 Task: Use the formula "CONCATENATE" in spreadsheet "Project portfolio".
Action: Mouse moved to (425, 490)
Screenshot: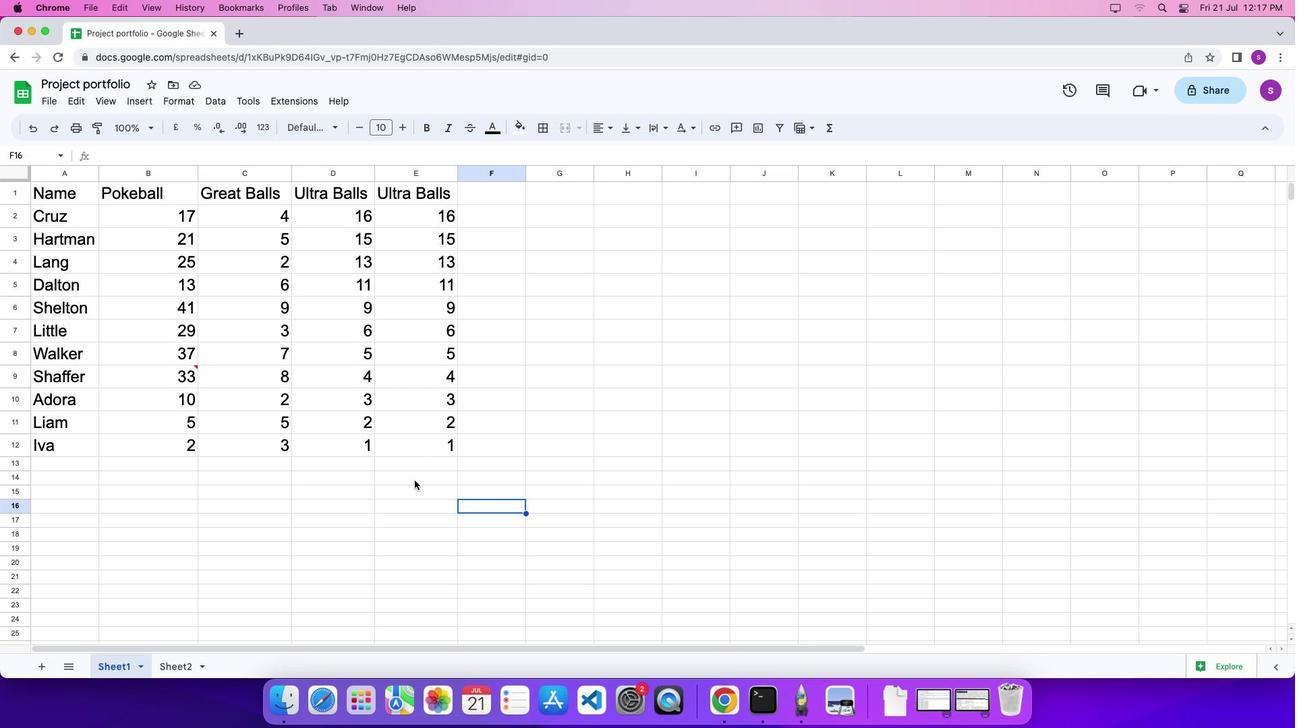 
Action: Mouse pressed left at (425, 490)
Screenshot: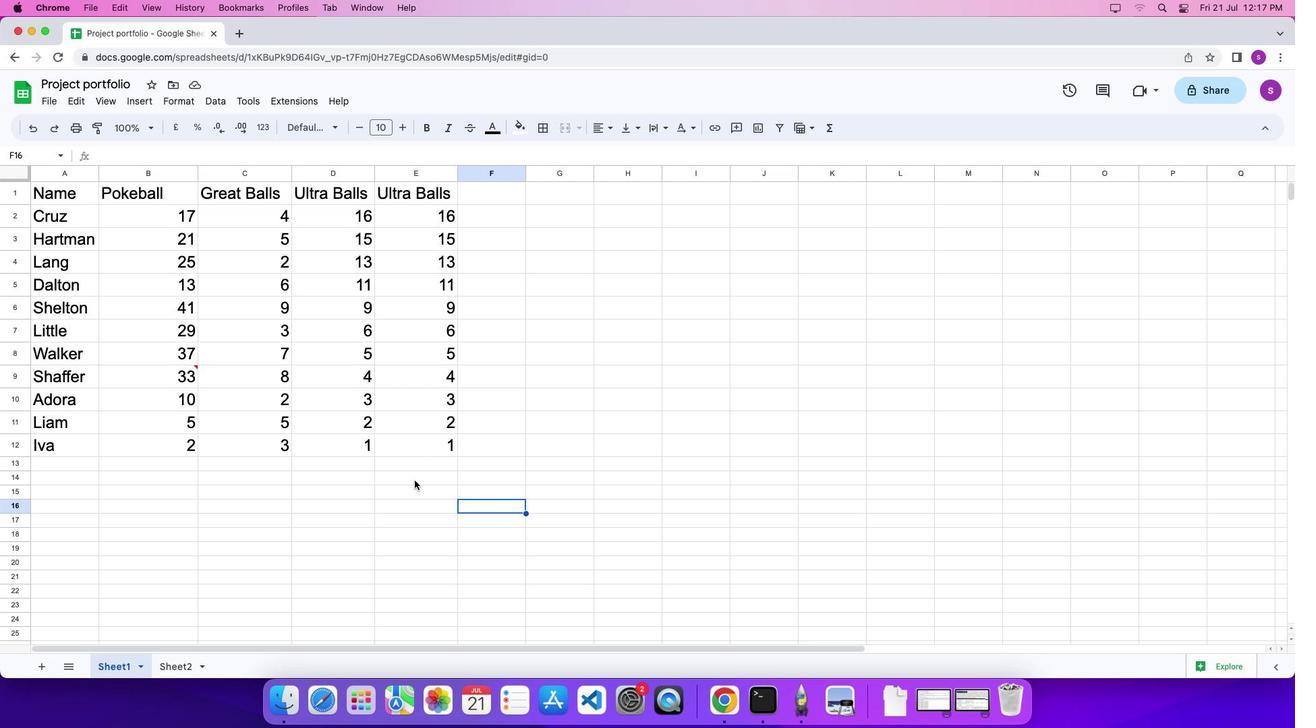 
Action: Mouse moved to (425, 490)
Screenshot: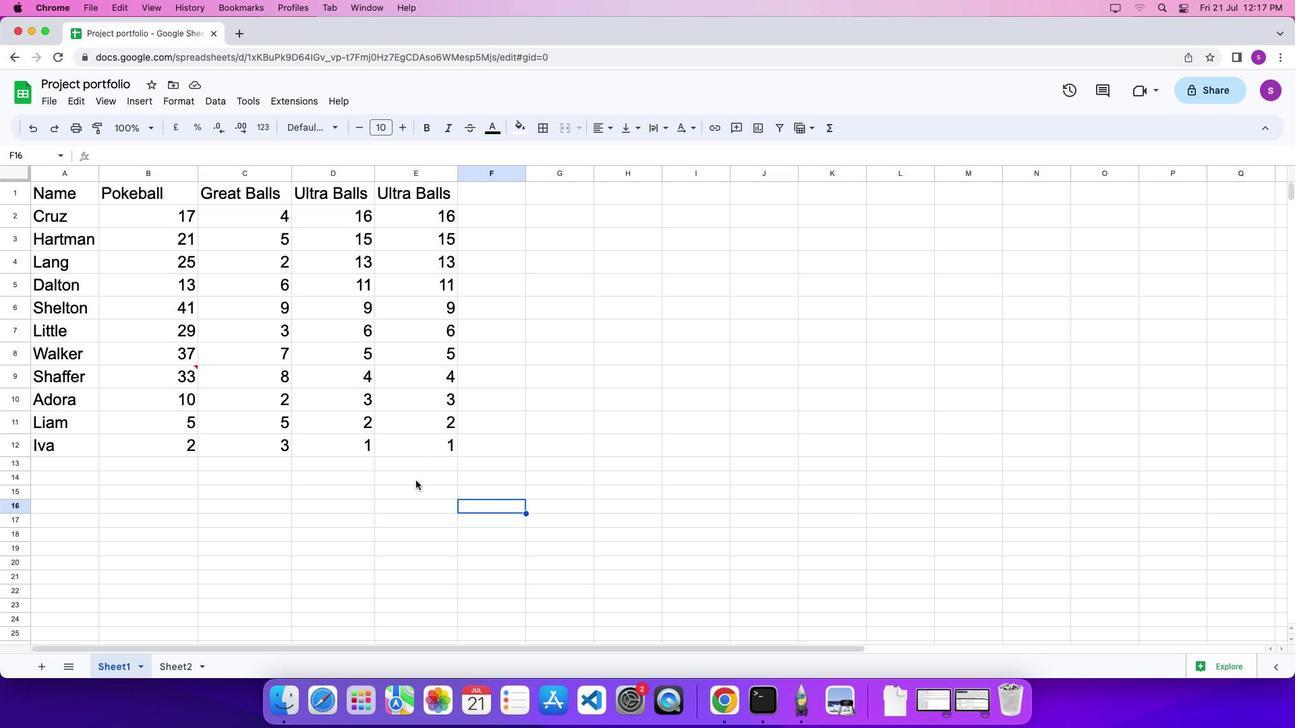 
Action: Mouse pressed left at (425, 490)
Screenshot: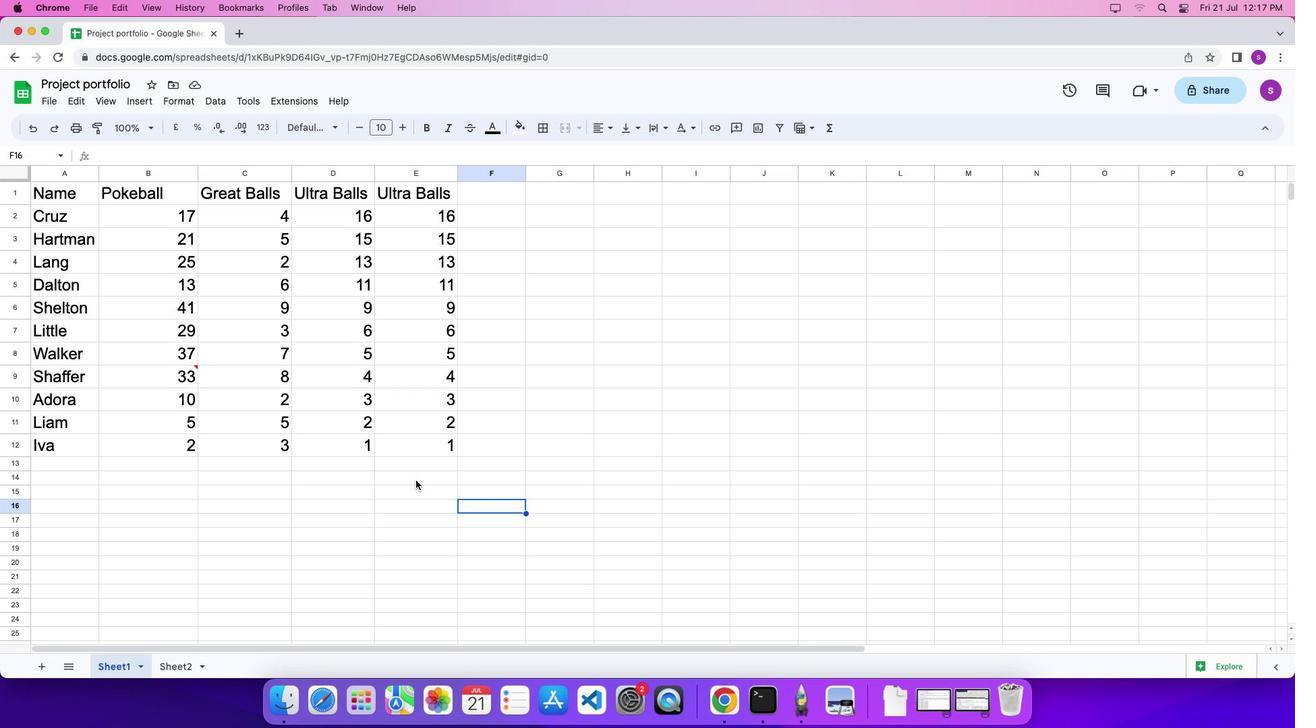 
Action: Key pressed '='
Screenshot: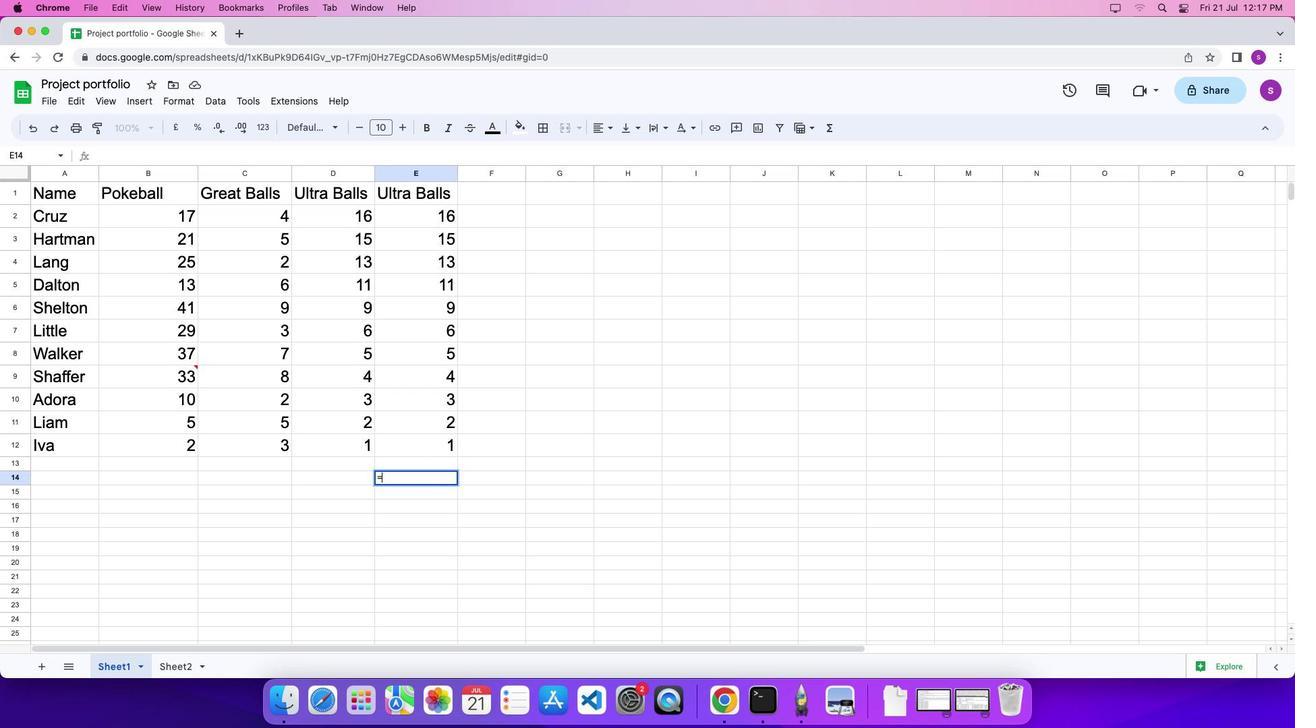 
Action: Mouse moved to (836, 145)
Screenshot: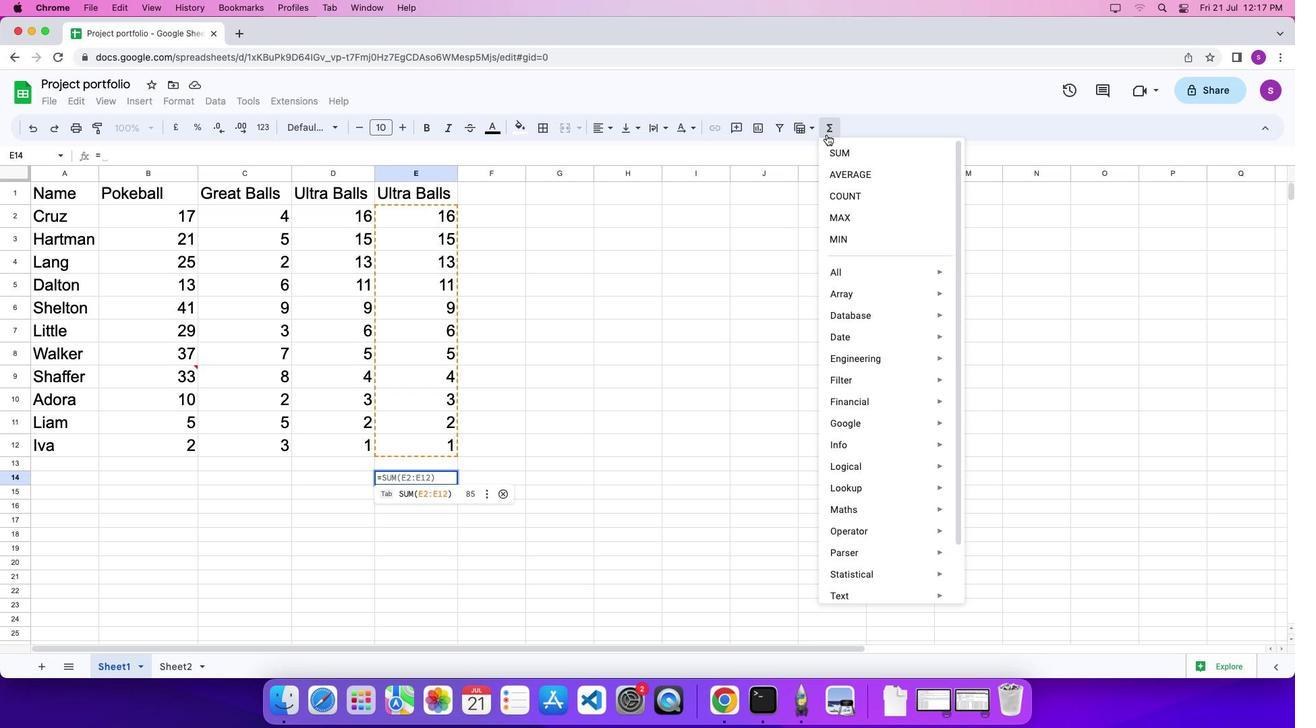 
Action: Mouse pressed left at (836, 145)
Screenshot: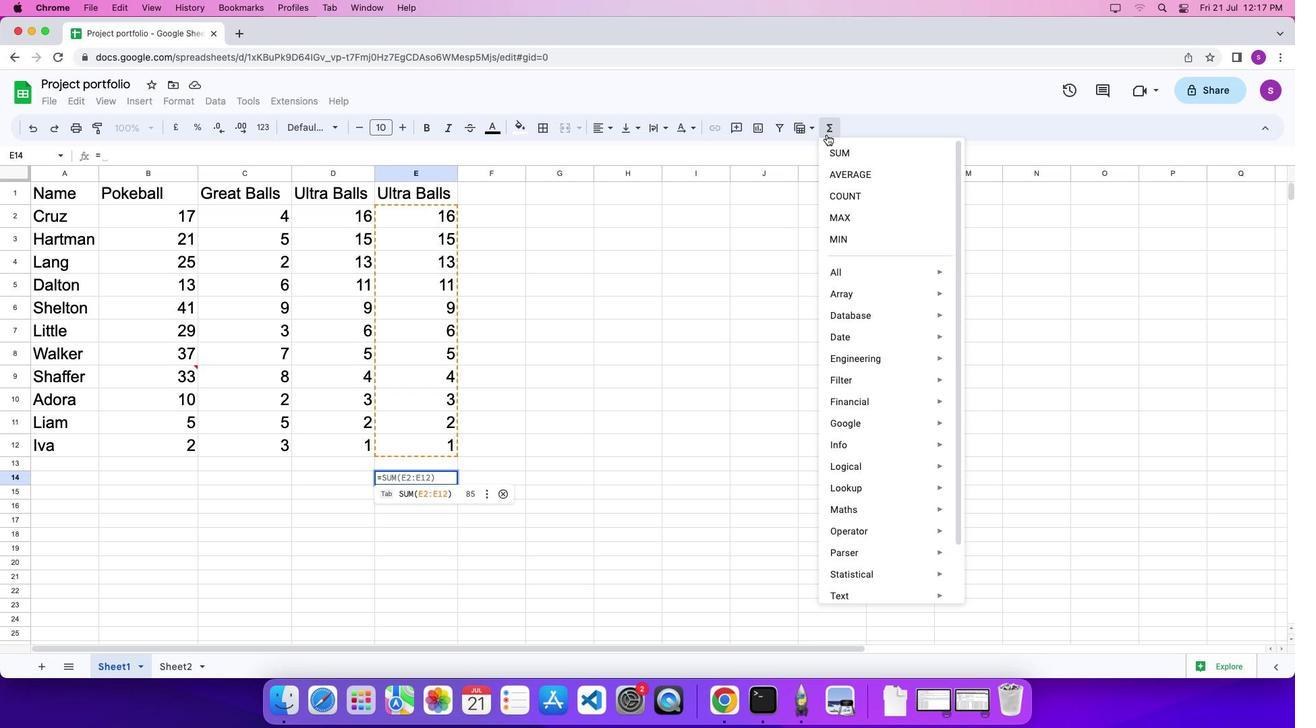
Action: Mouse moved to (1010, 566)
Screenshot: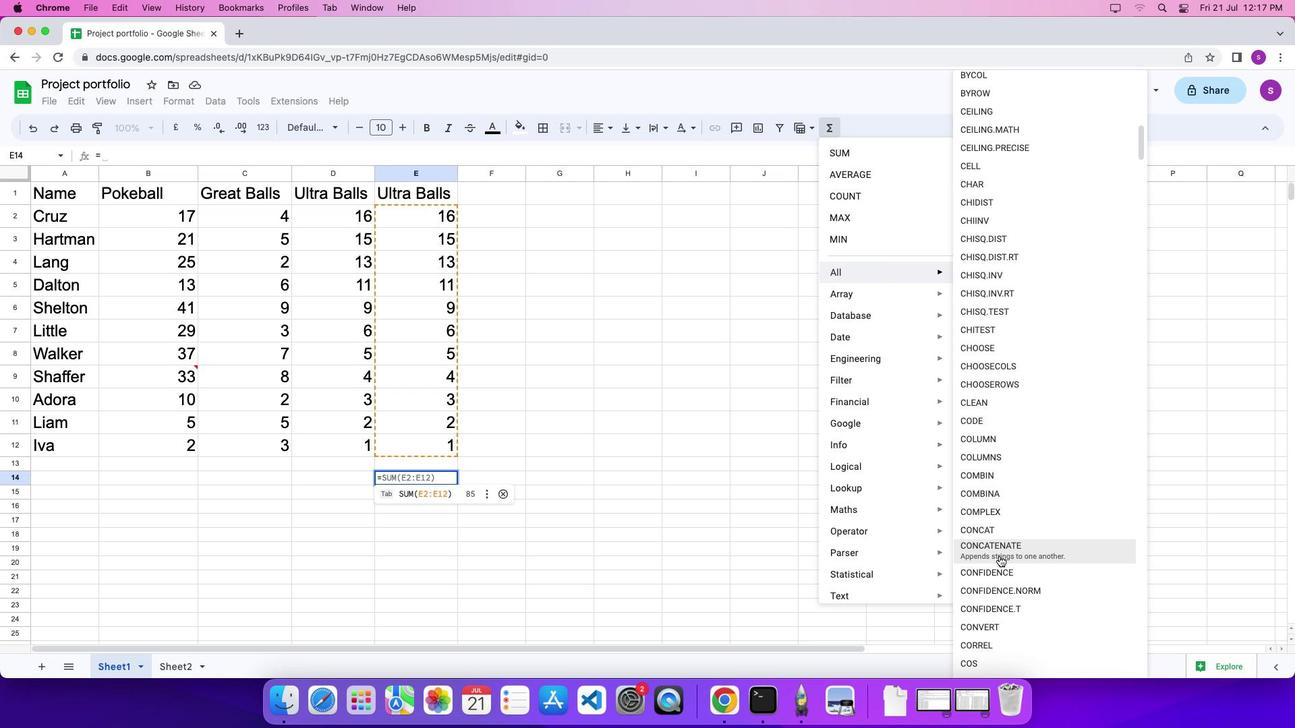 
Action: Mouse pressed left at (1010, 566)
Screenshot: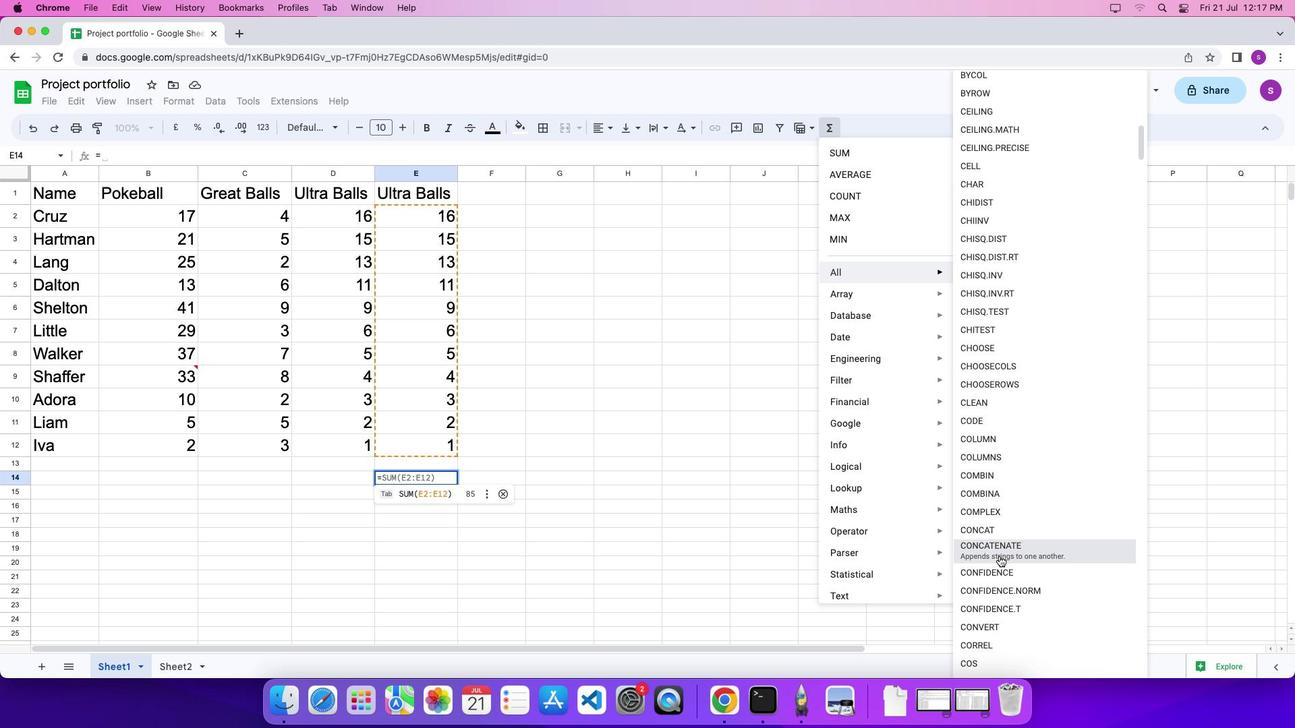 
Action: Mouse moved to (419, 203)
Screenshot: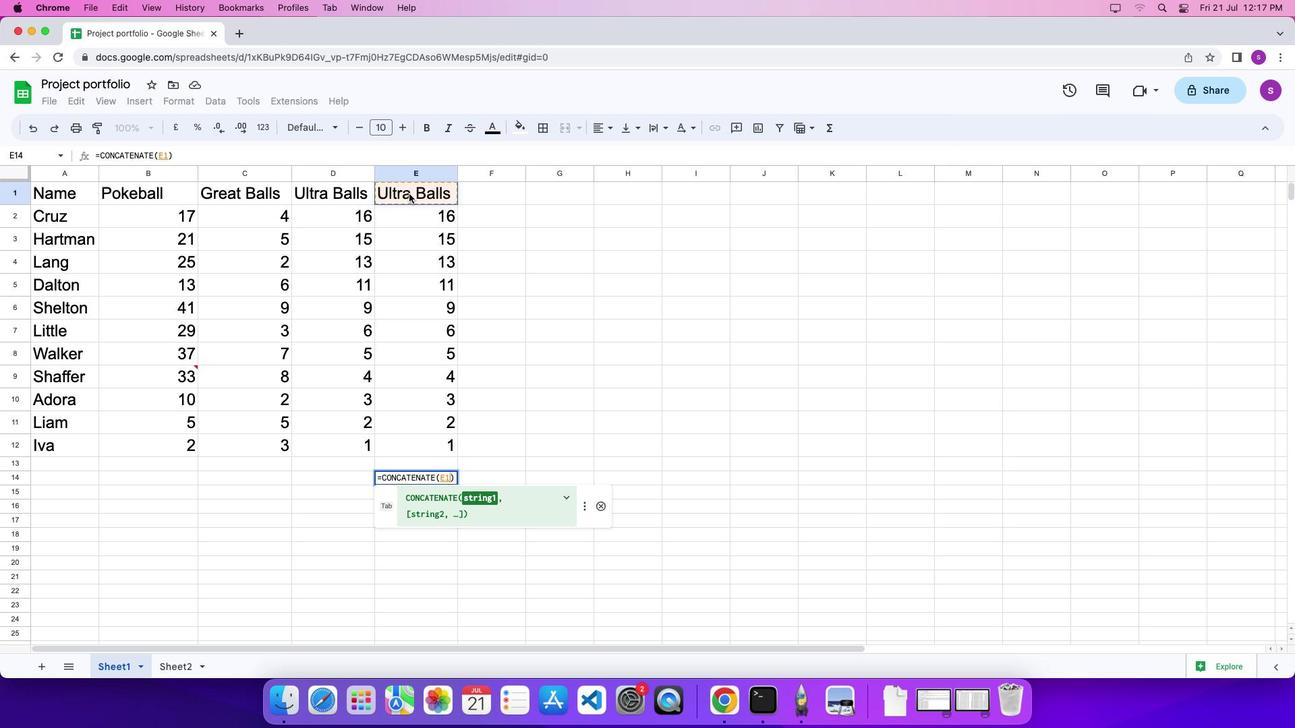 
Action: Mouse pressed left at (419, 203)
Screenshot: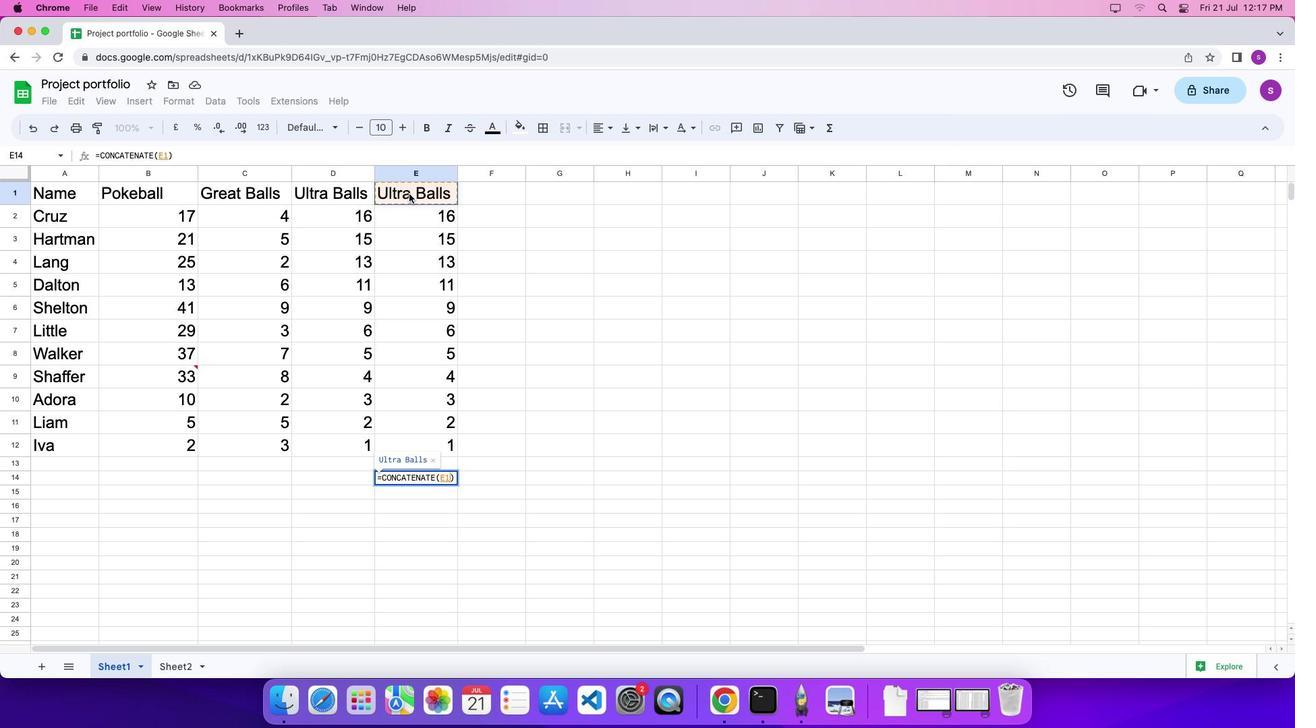 
Action: Key pressed ','
Screenshot: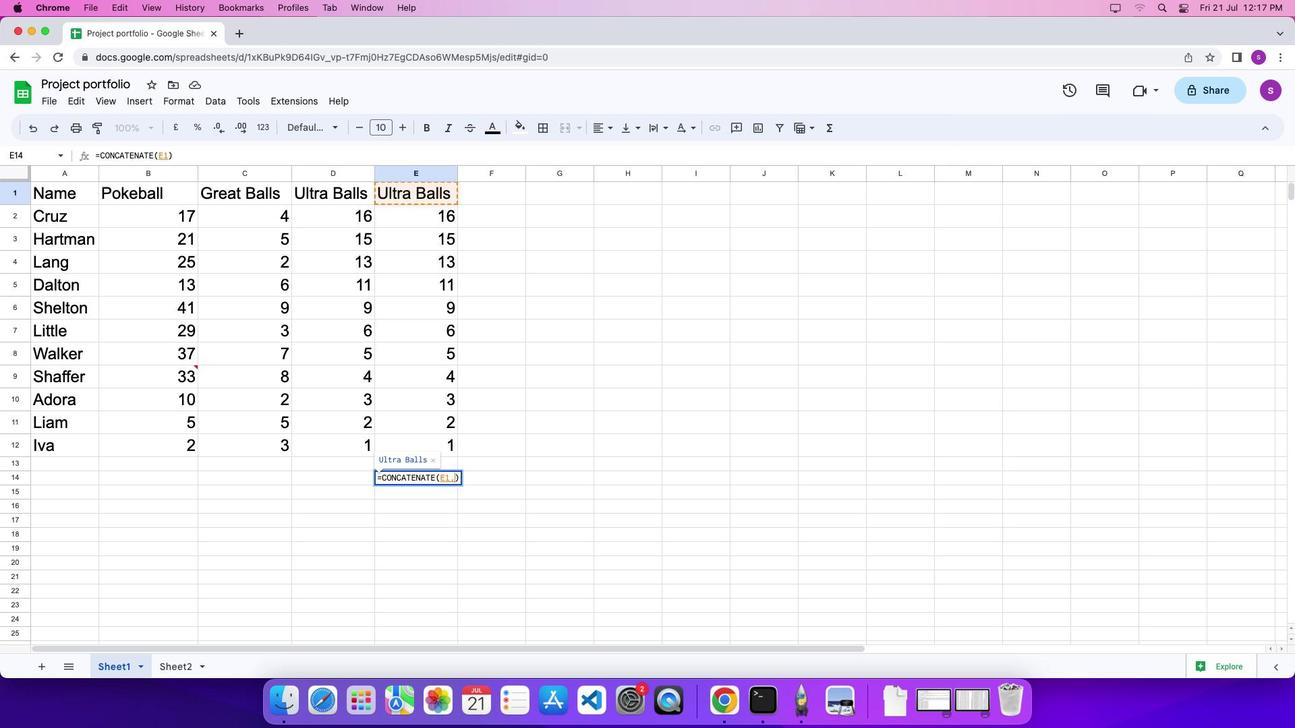 
Action: Mouse moved to (247, 202)
Screenshot: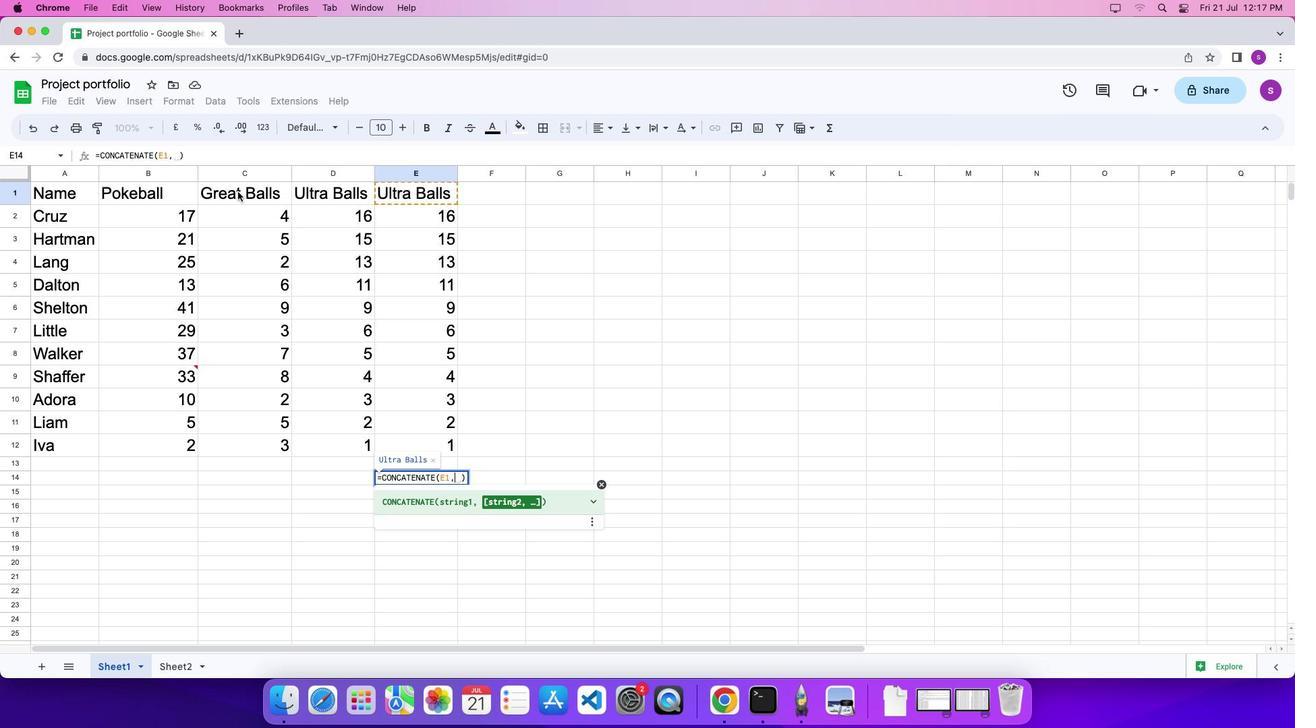 
Action: Mouse pressed left at (247, 202)
Screenshot: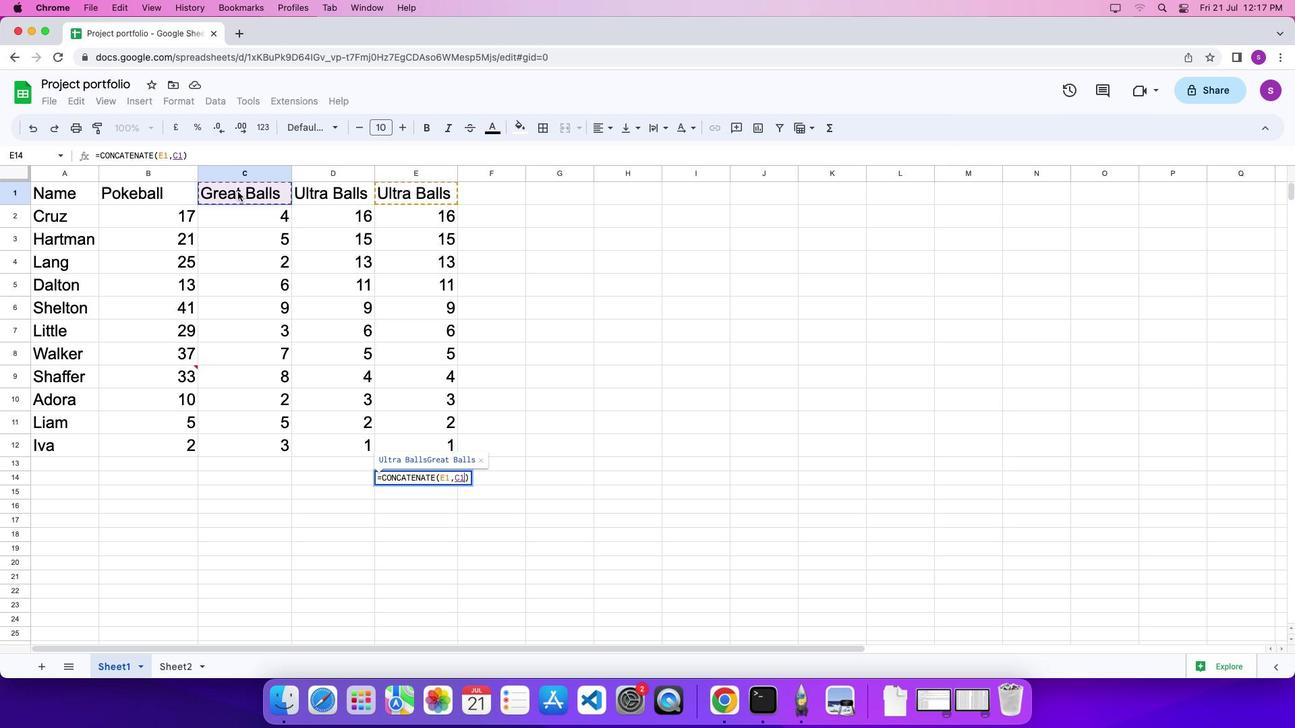 
Action: Mouse moved to (467, 489)
Screenshot: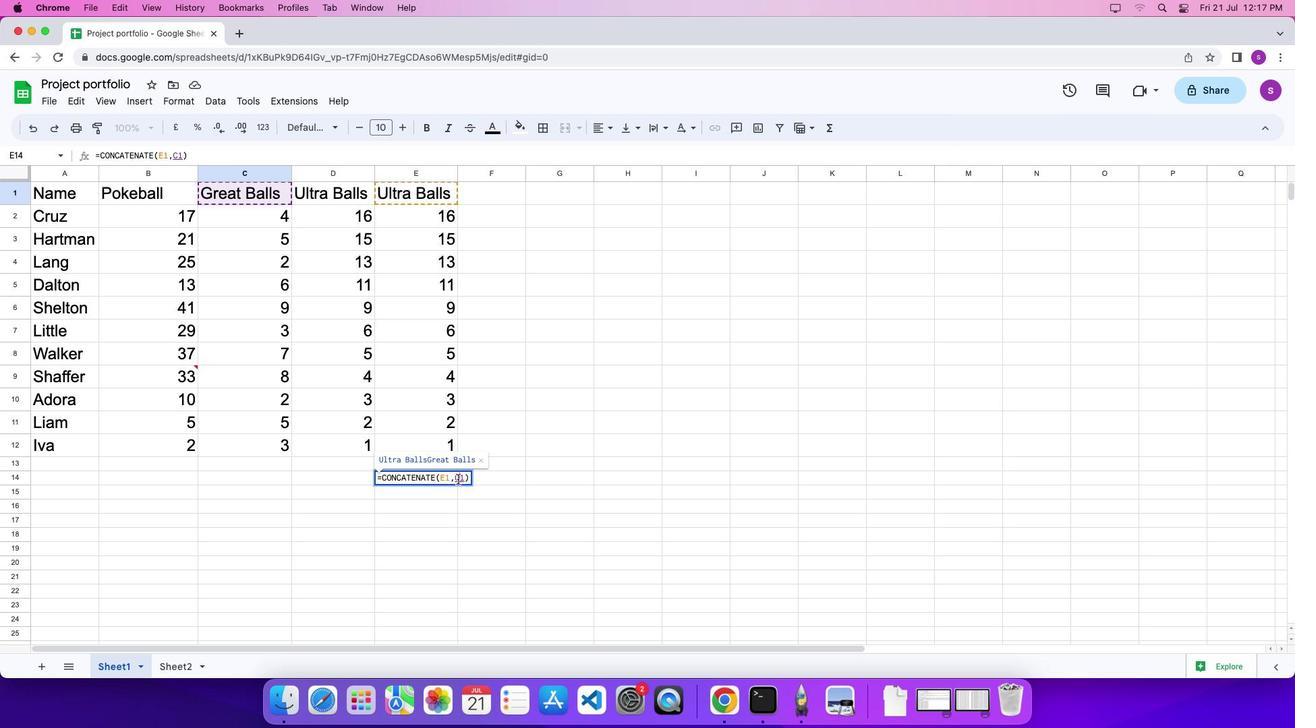 
Action: Mouse pressed left at (467, 489)
Screenshot: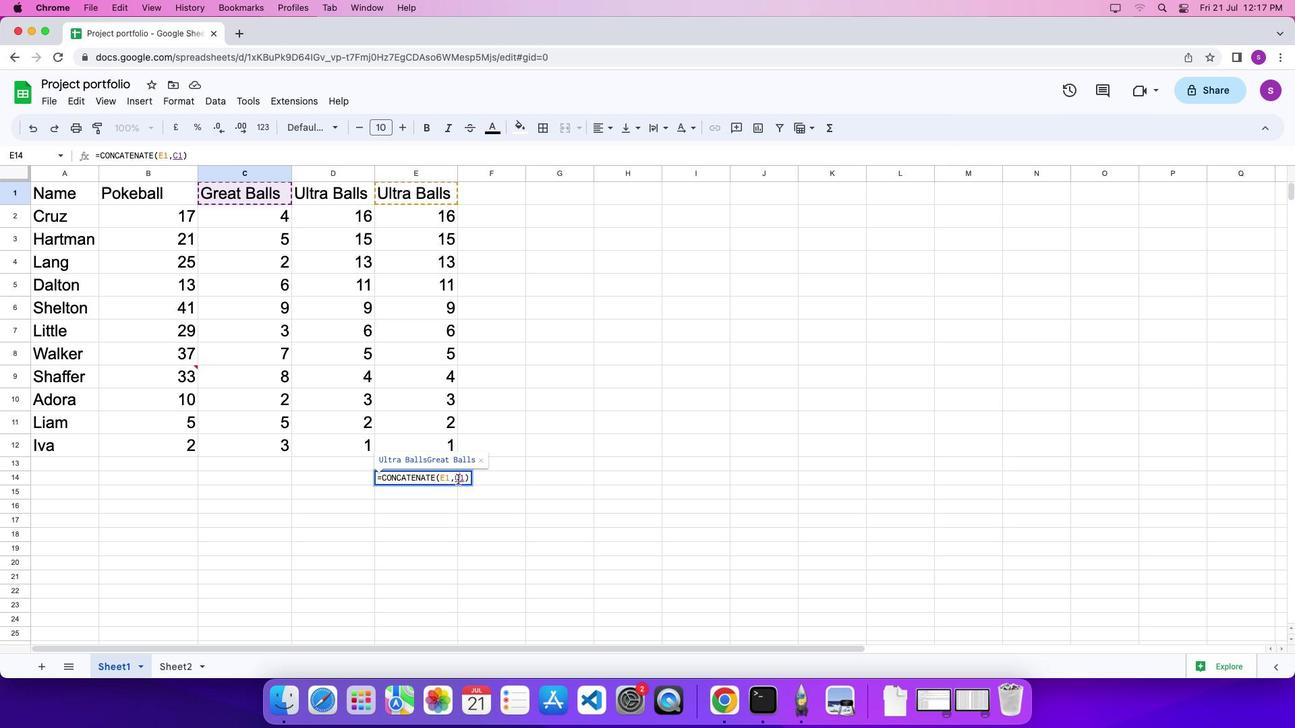 
Action: Mouse moved to (493, 499)
Screenshot: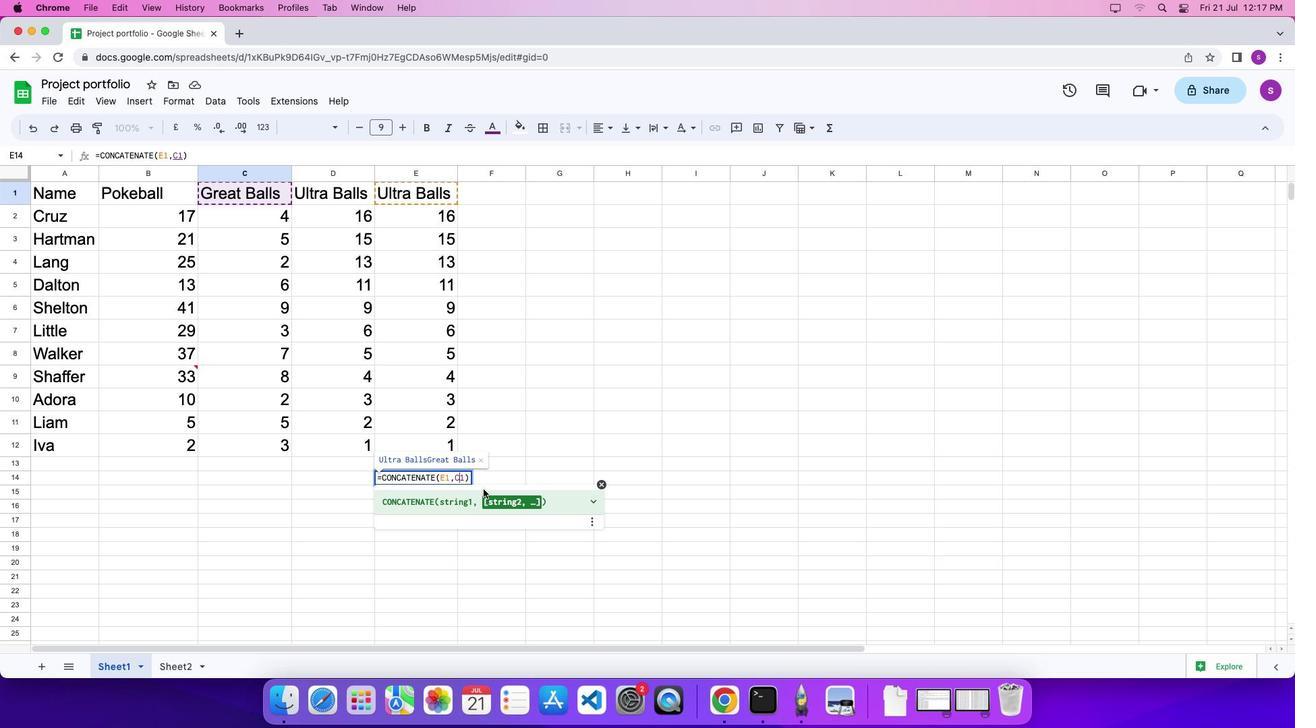 
Action: Key pressed Key.rightKey.rightKey.enter
Screenshot: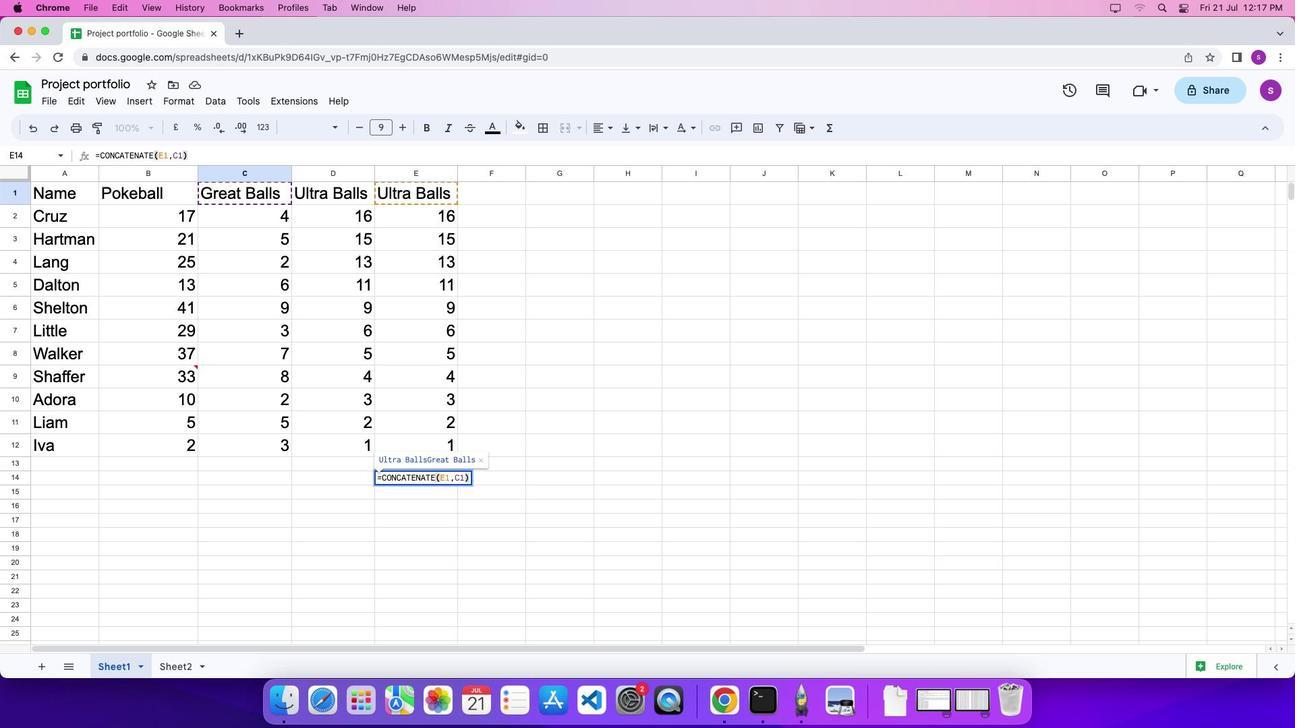 
Action: Mouse moved to (492, 486)
Screenshot: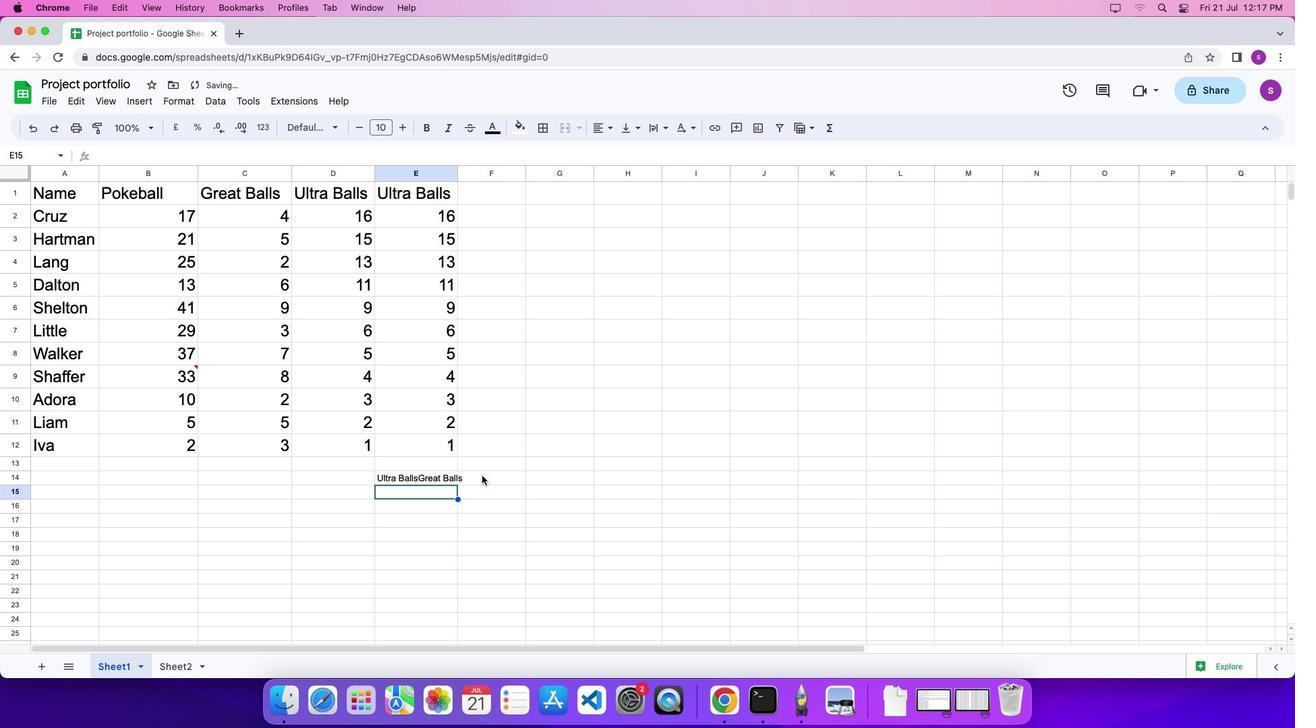 
